 Task: Plan a time block for researching accommodation options.
Action: Mouse moved to (78, 100)
Screenshot: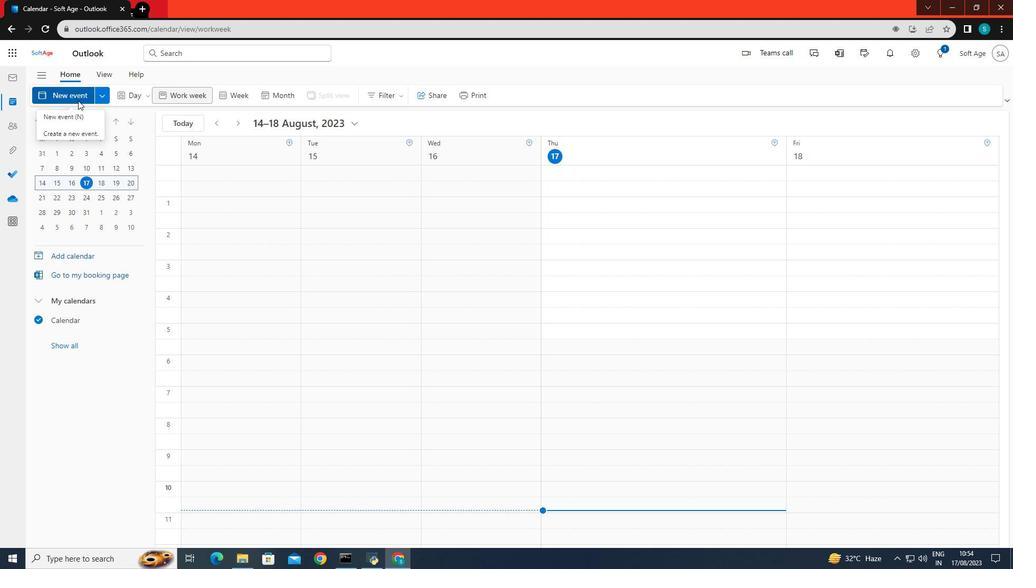 
Action: Mouse pressed left at (78, 100)
Screenshot: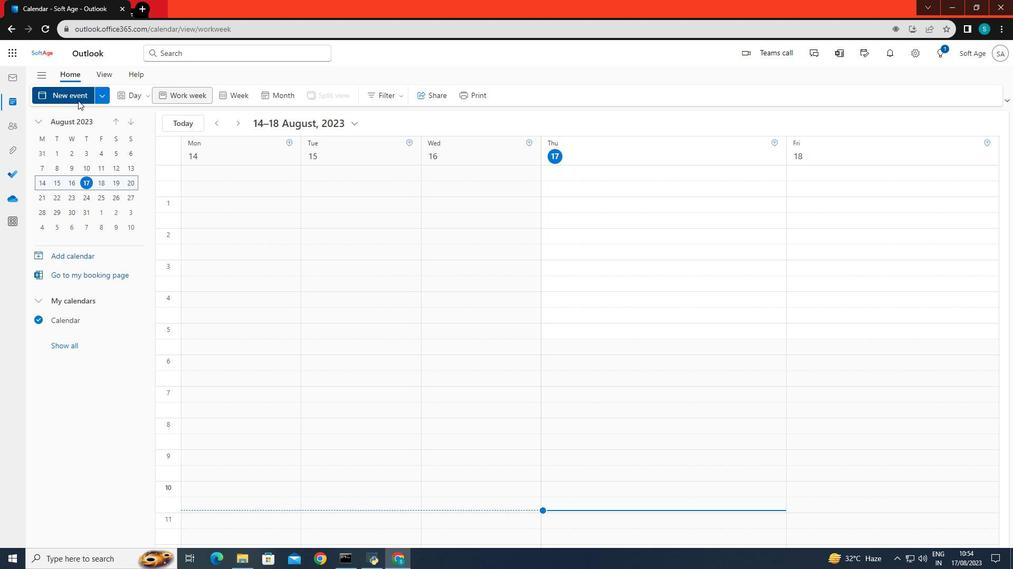 
Action: Mouse moved to (305, 159)
Screenshot: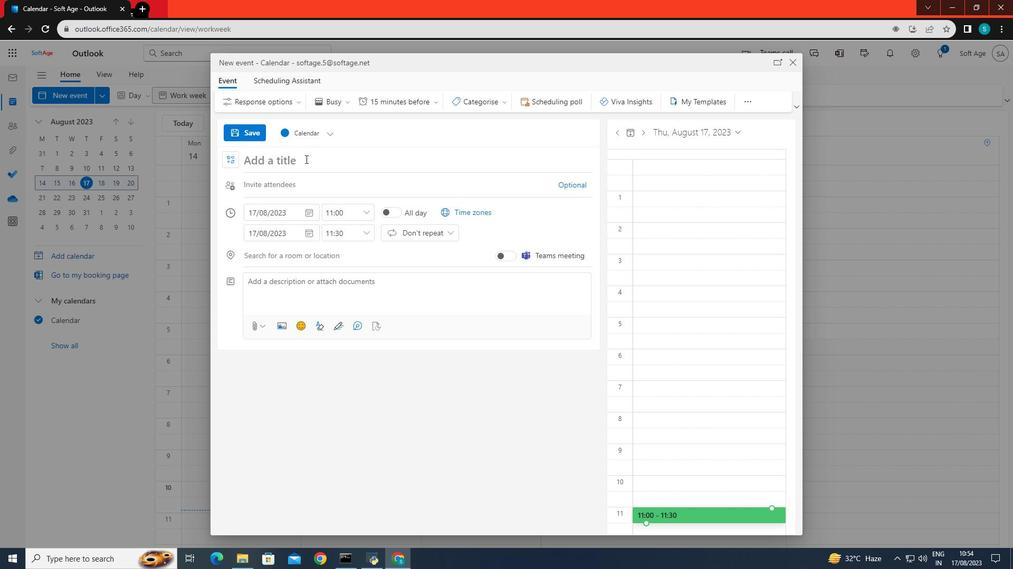 
Action: Mouse pressed left at (305, 159)
Screenshot: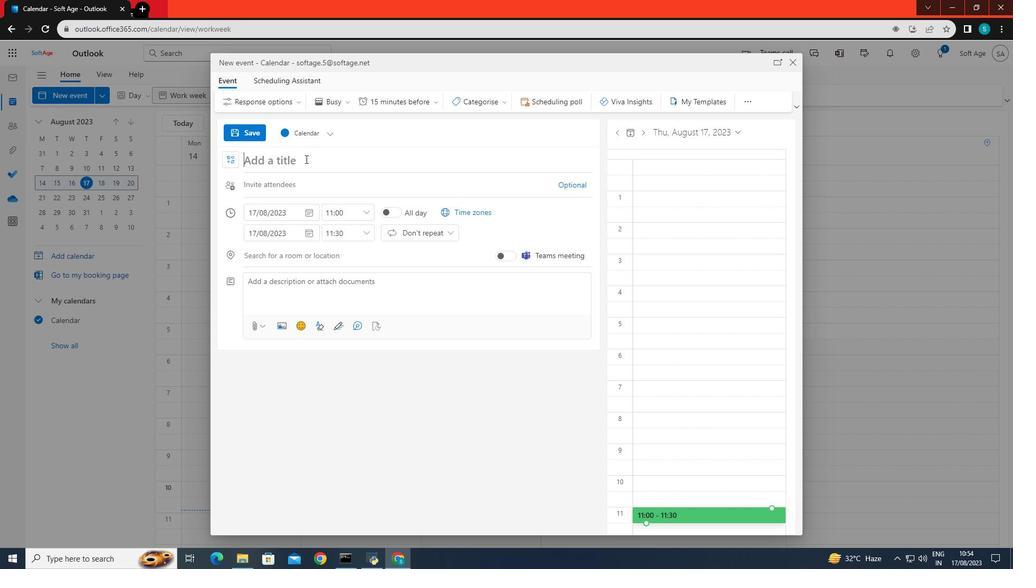 
Action: Key pressed researching<Key.space>accommodation<Key.space>options
Screenshot: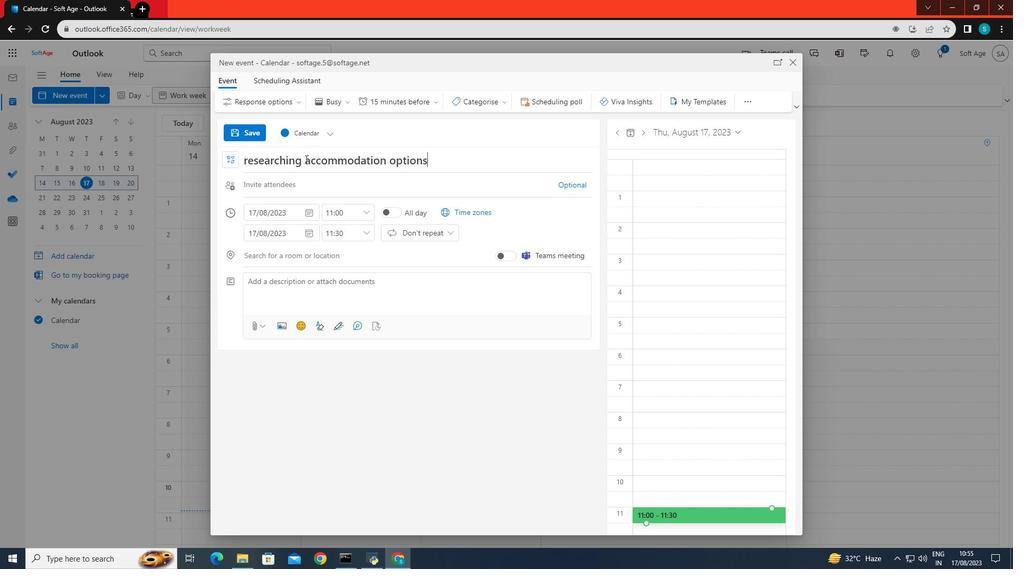 
Action: Mouse moved to (258, 216)
Screenshot: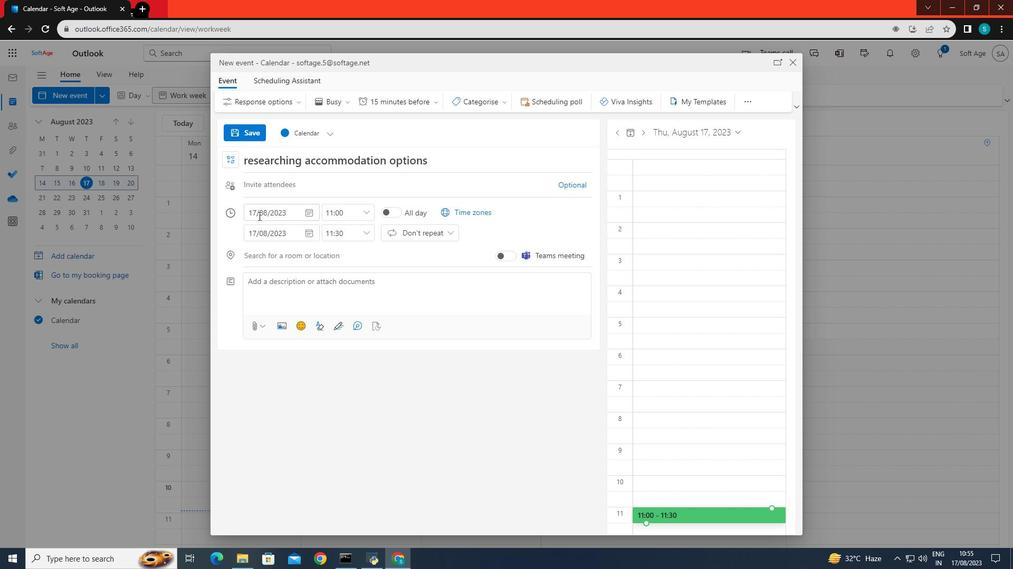 
Action: Mouse pressed left at (258, 216)
Screenshot: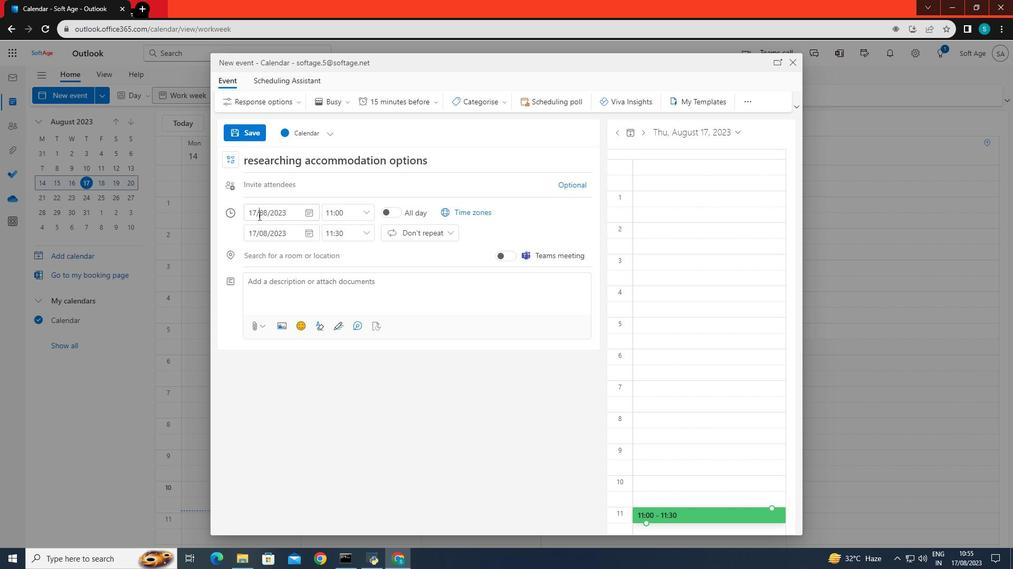 
Action: Mouse moved to (287, 313)
Screenshot: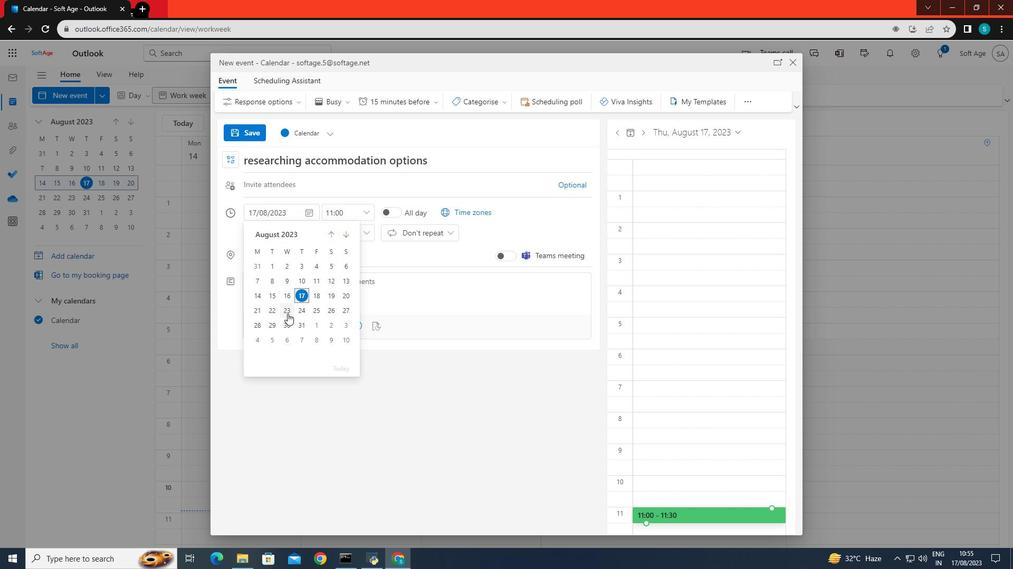 
Action: Mouse pressed left at (287, 313)
Screenshot: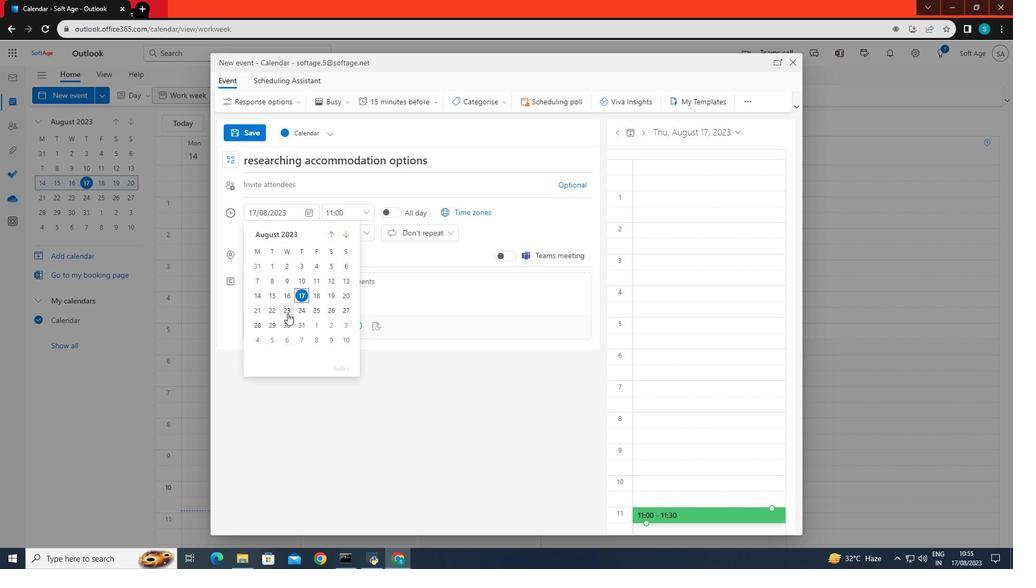 
Action: Mouse moved to (369, 214)
Screenshot: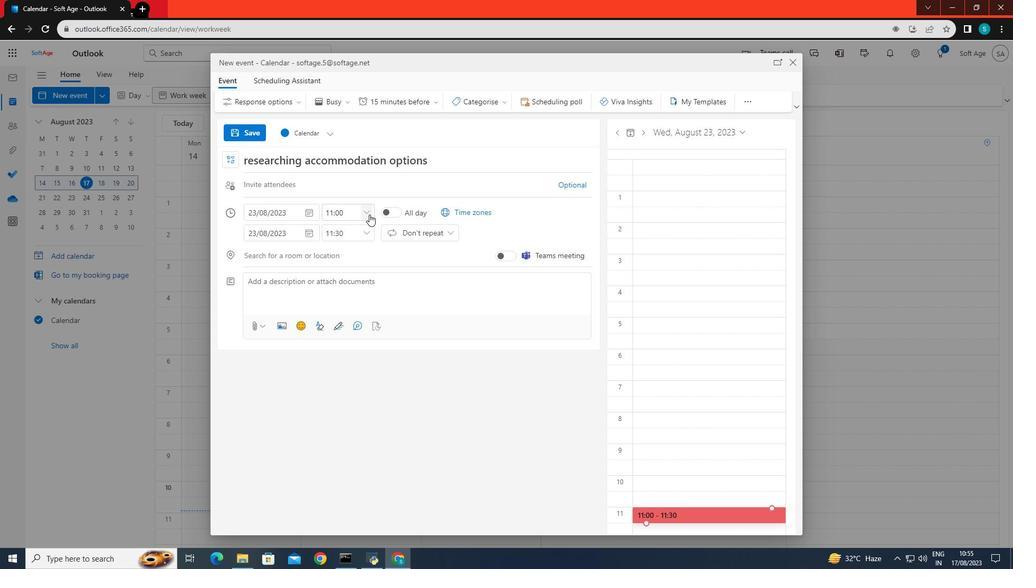 
Action: Mouse pressed left at (369, 214)
Screenshot: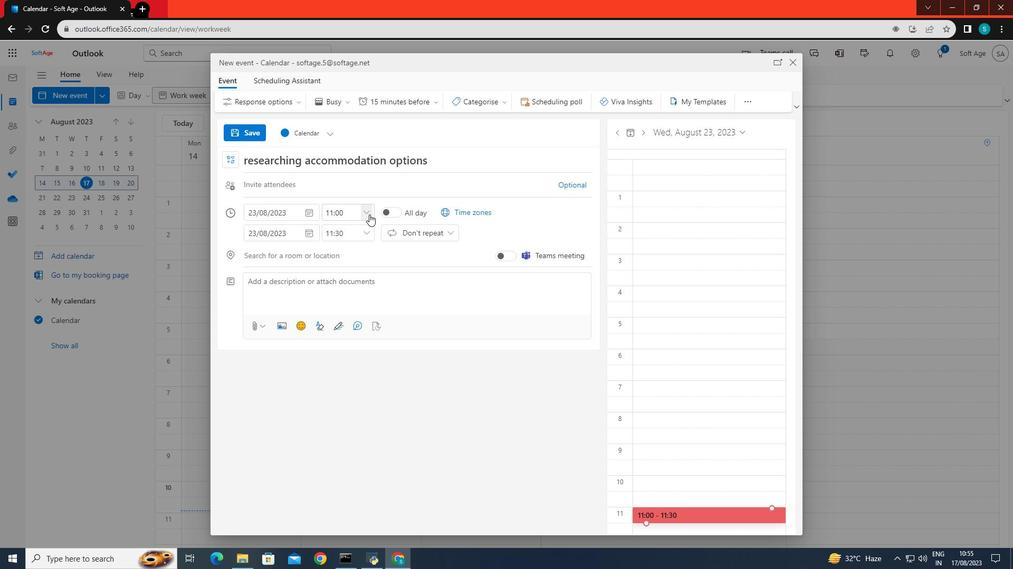 
Action: Mouse moved to (338, 301)
Screenshot: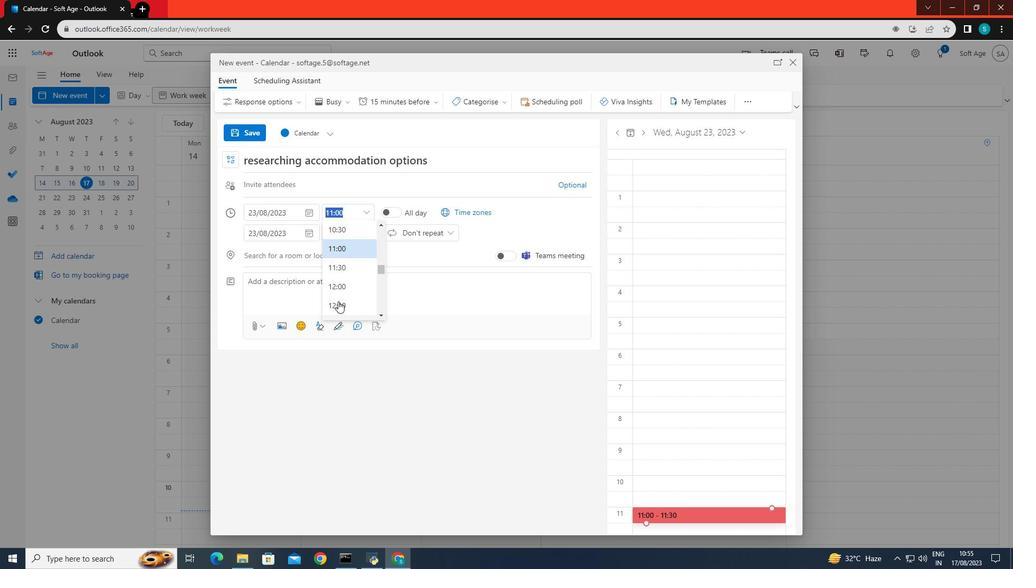 
Action: Mouse scrolled (338, 302) with delta (0, 0)
Screenshot: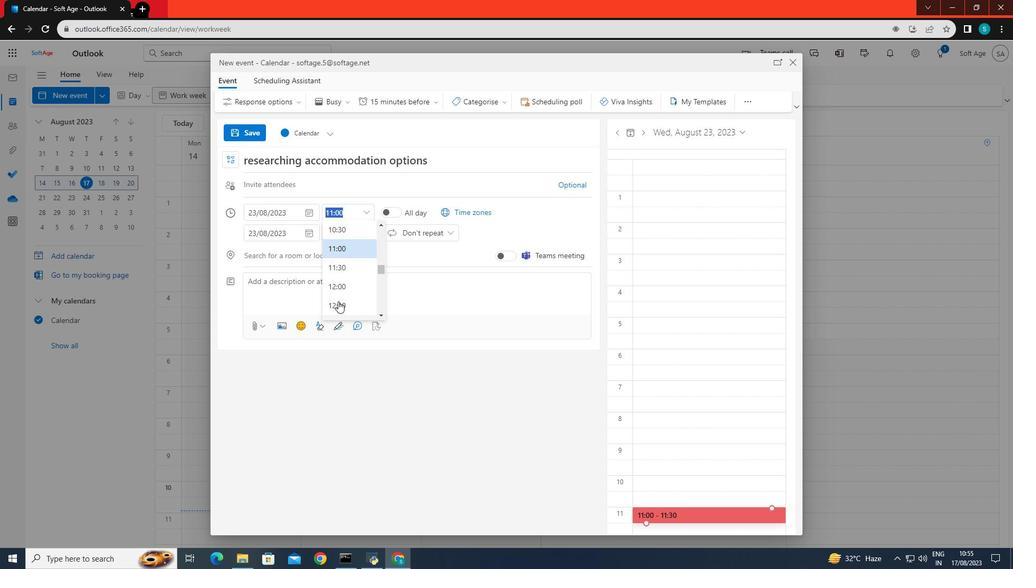 
Action: Mouse scrolled (338, 302) with delta (0, 0)
Screenshot: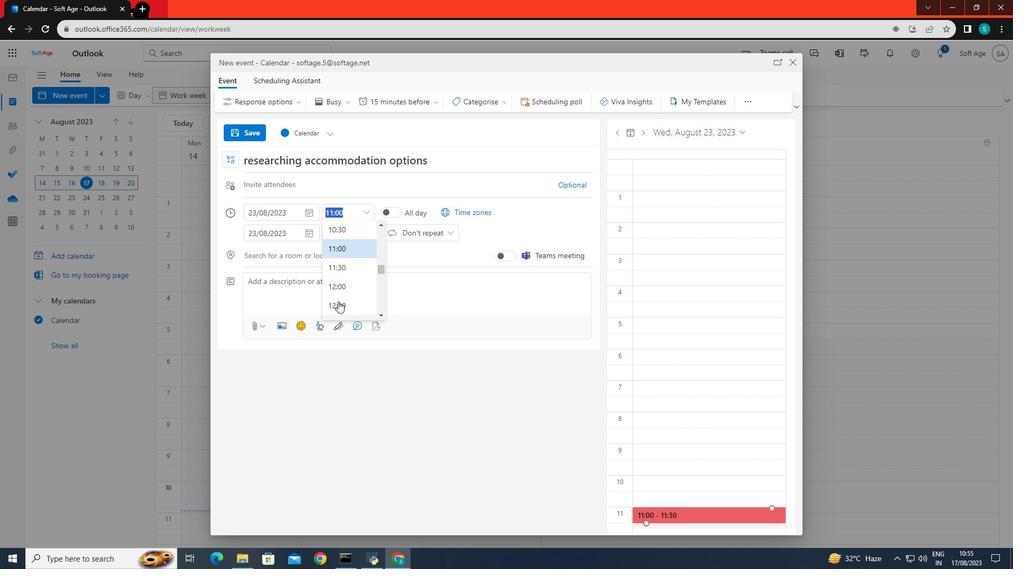 
Action: Mouse scrolled (338, 302) with delta (0, 0)
Screenshot: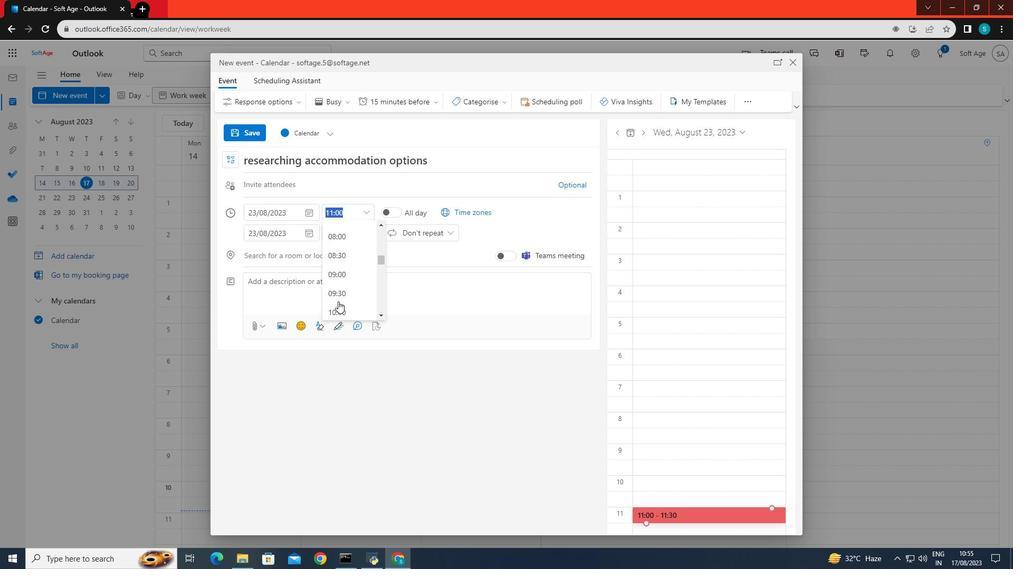 
Action: Mouse moved to (346, 292)
Screenshot: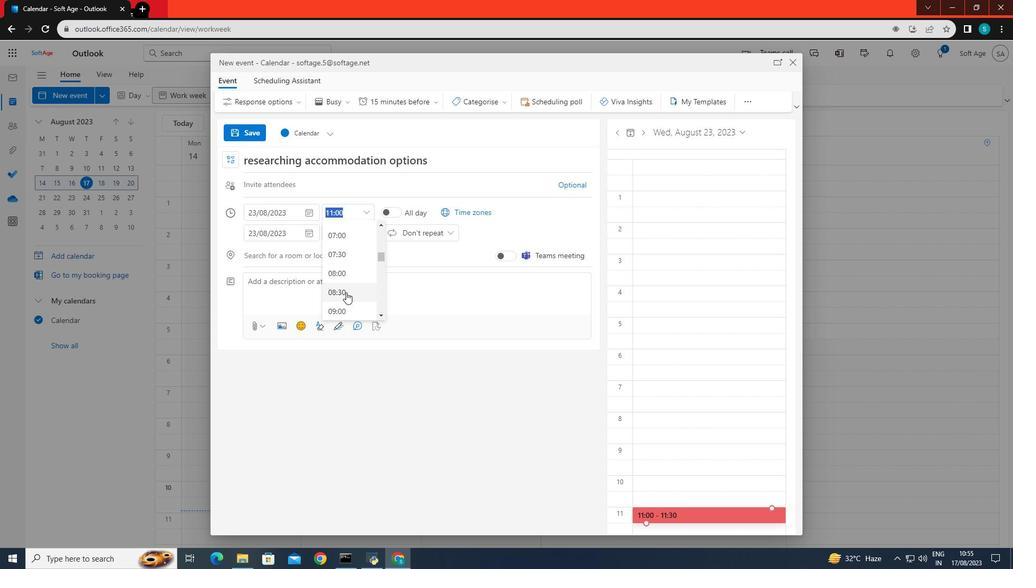 
Action: Mouse scrolled (346, 292) with delta (0, 0)
Screenshot: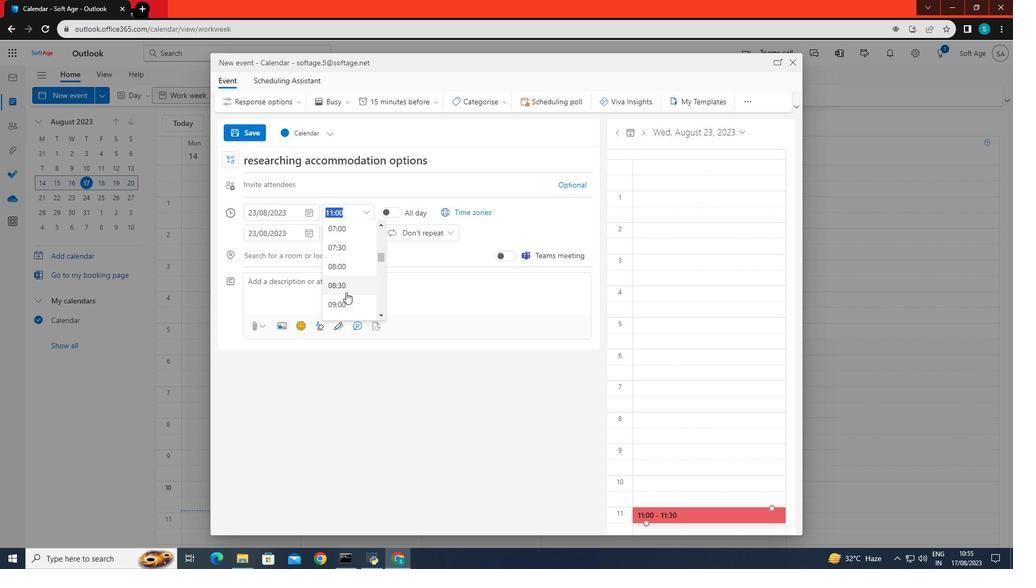 
Action: Mouse moved to (339, 275)
Screenshot: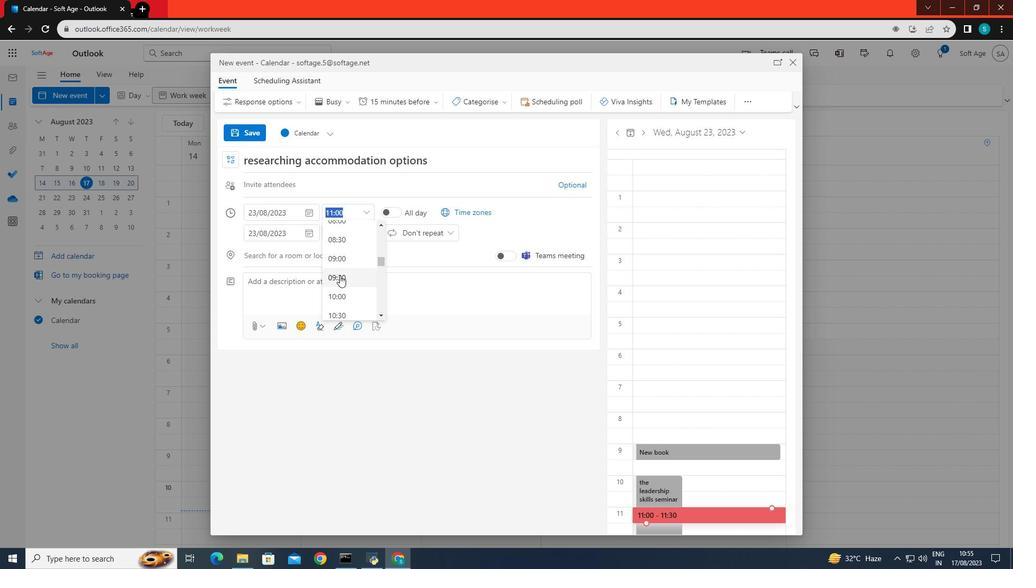 
Action: Mouse pressed left at (339, 275)
Screenshot: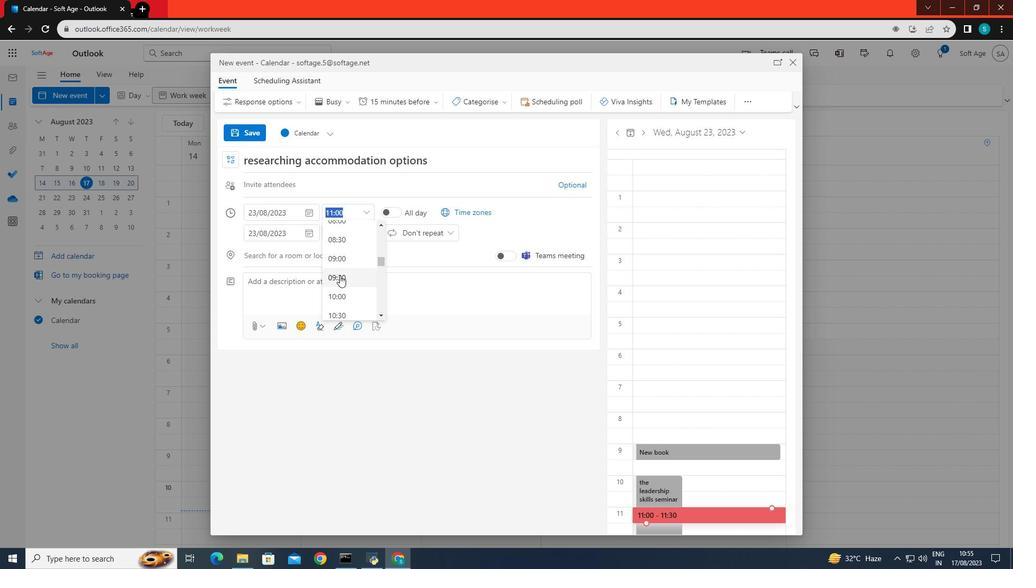
Action: Mouse moved to (363, 233)
Screenshot: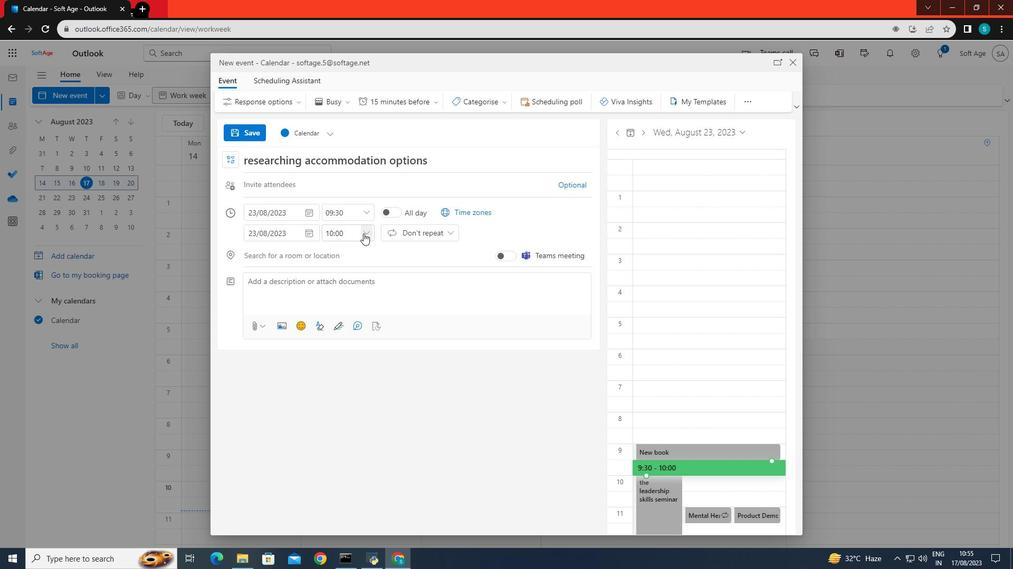 
Action: Mouse pressed left at (363, 233)
Screenshot: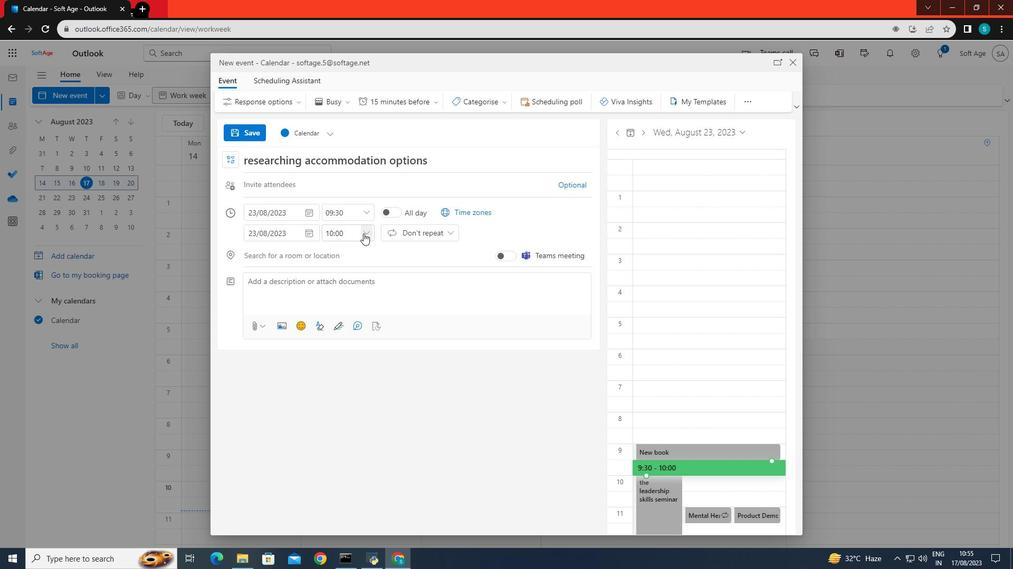 
Action: Mouse moved to (343, 269)
Screenshot: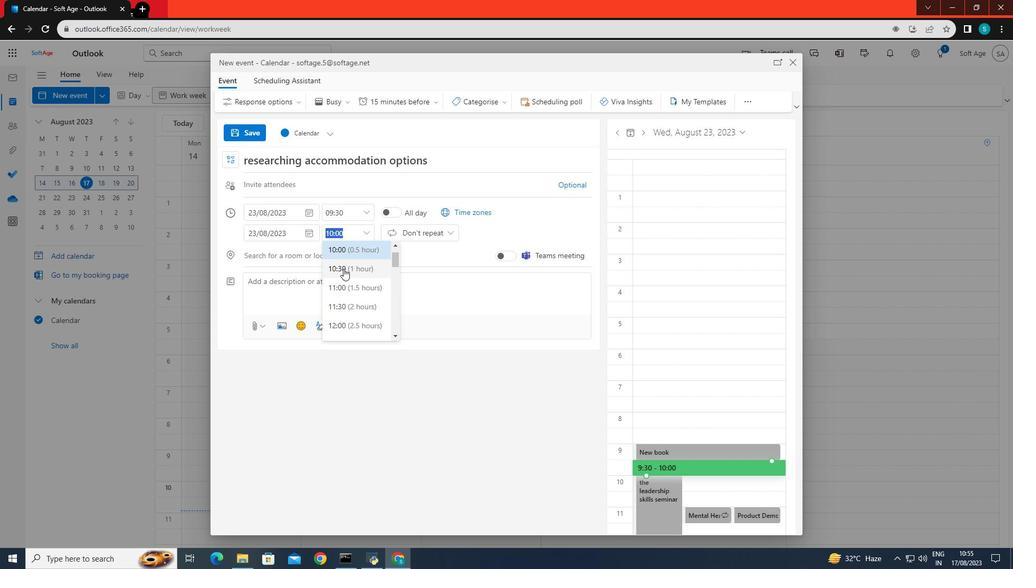 
Action: Mouse pressed left at (343, 269)
Screenshot: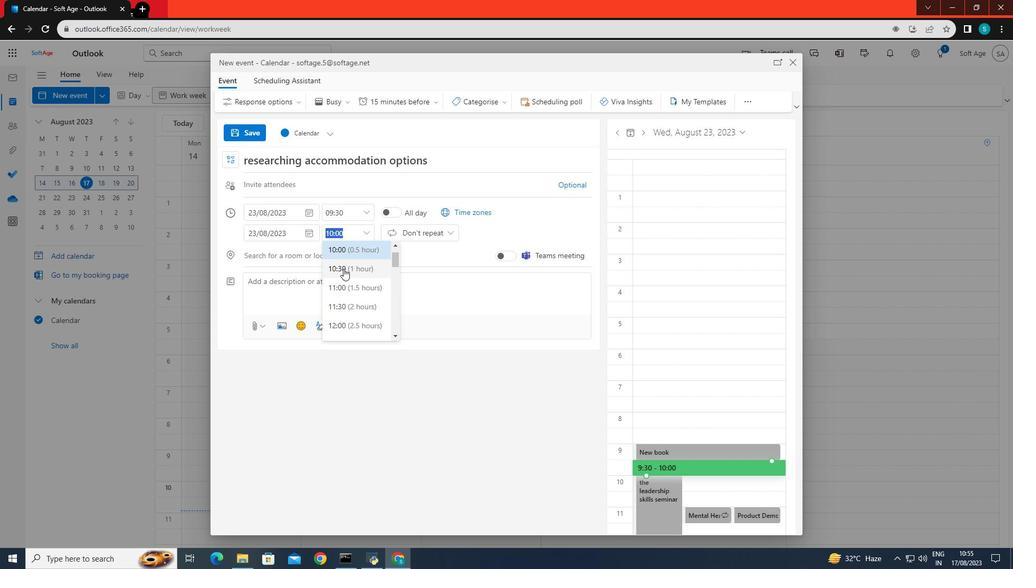 
Action: Mouse moved to (320, 285)
Screenshot: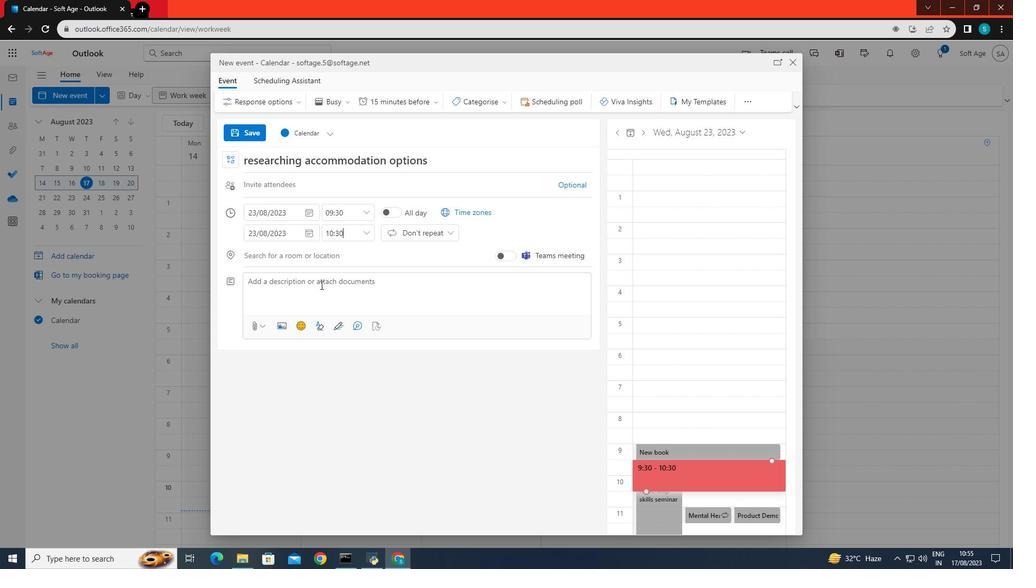 
Action: Mouse pressed left at (320, 285)
Screenshot: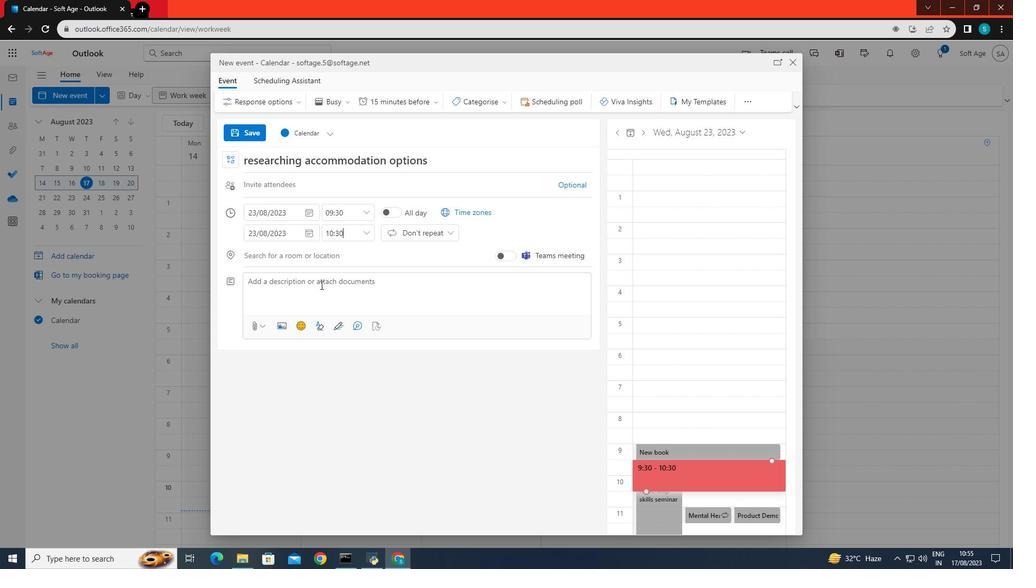 
Action: Key pressed <Key.caps_lock>A<Key.backspace><Key.caps_lock>p<Key.backspace><Key.caps_lock>P<Key.caps_lock>lan<Key.space>a<Key.space>time<Key.space>block<Key.space>for<Key.space>rea<Key.backspace>searching<Key.space>accommodation<Key.space>options.
Screenshot: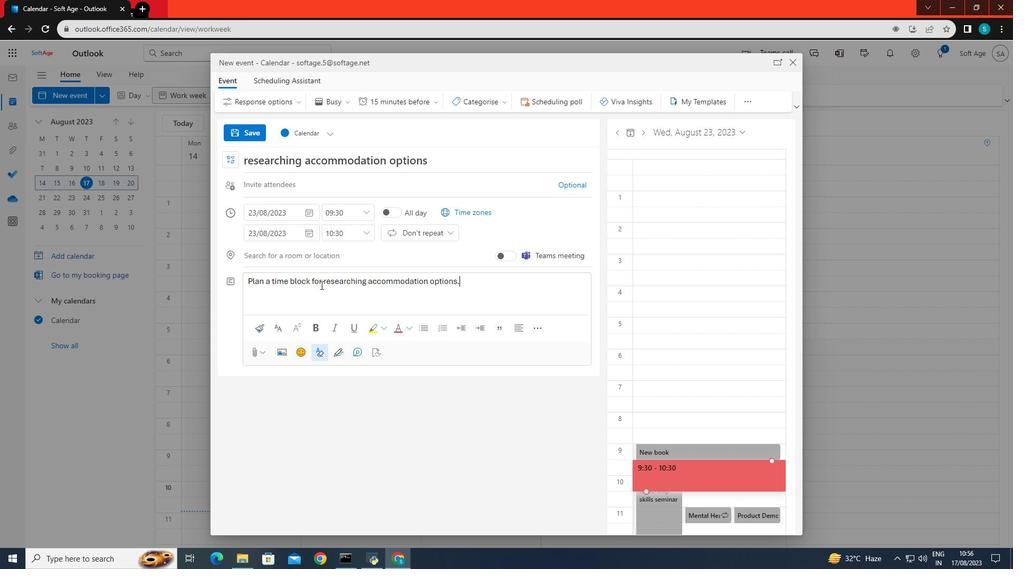 
Action: Mouse moved to (428, 235)
Screenshot: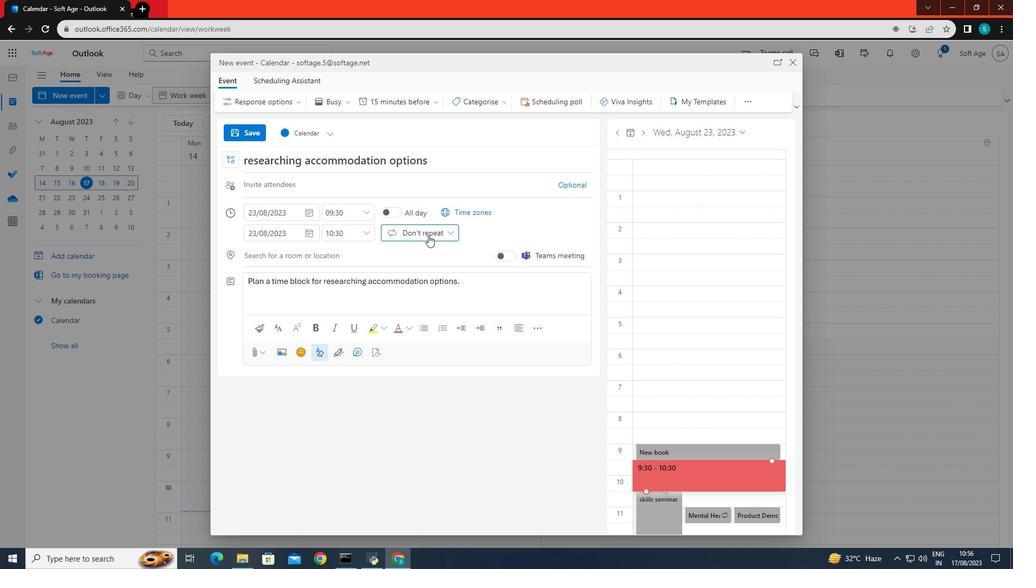 
Action: Mouse pressed left at (428, 235)
Screenshot: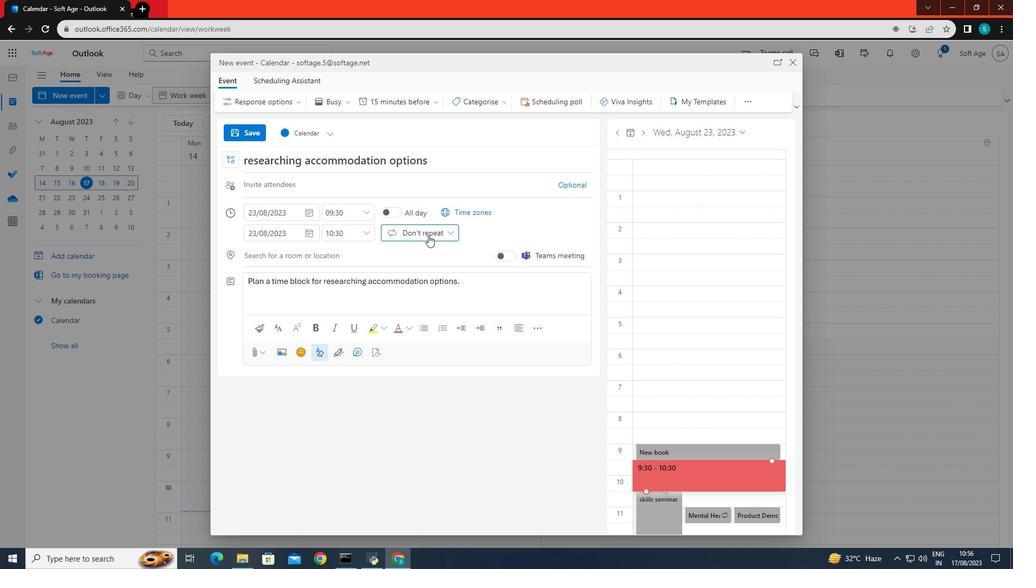 
Action: Mouse moved to (424, 305)
Screenshot: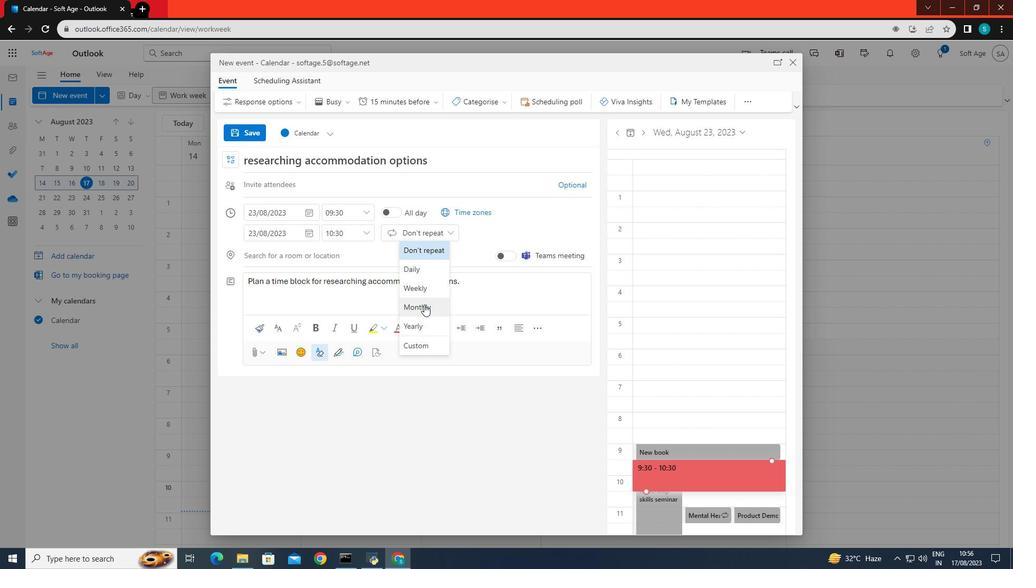 
Action: Mouse pressed left at (424, 305)
Screenshot: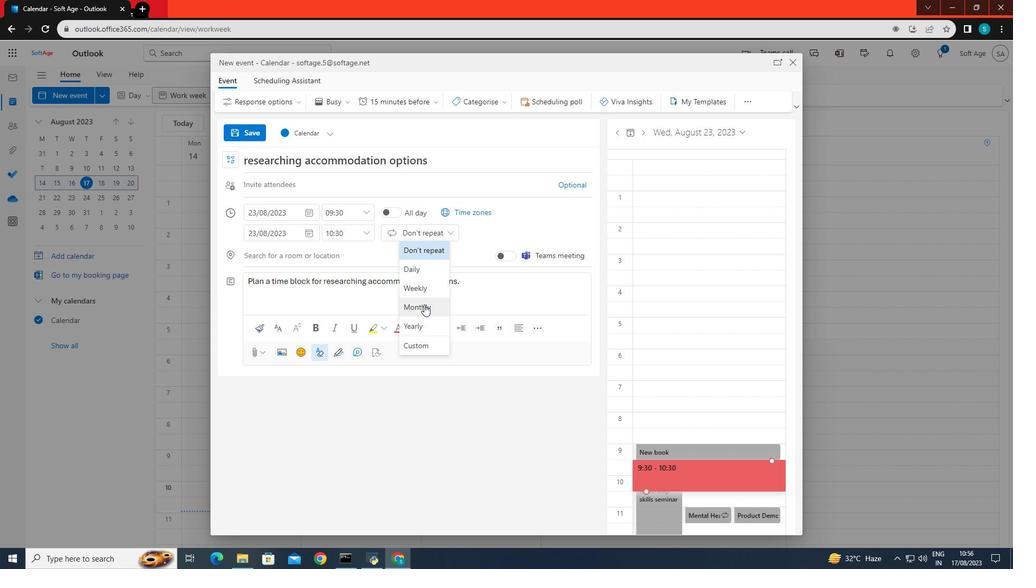 
Action: Mouse moved to (444, 289)
Screenshot: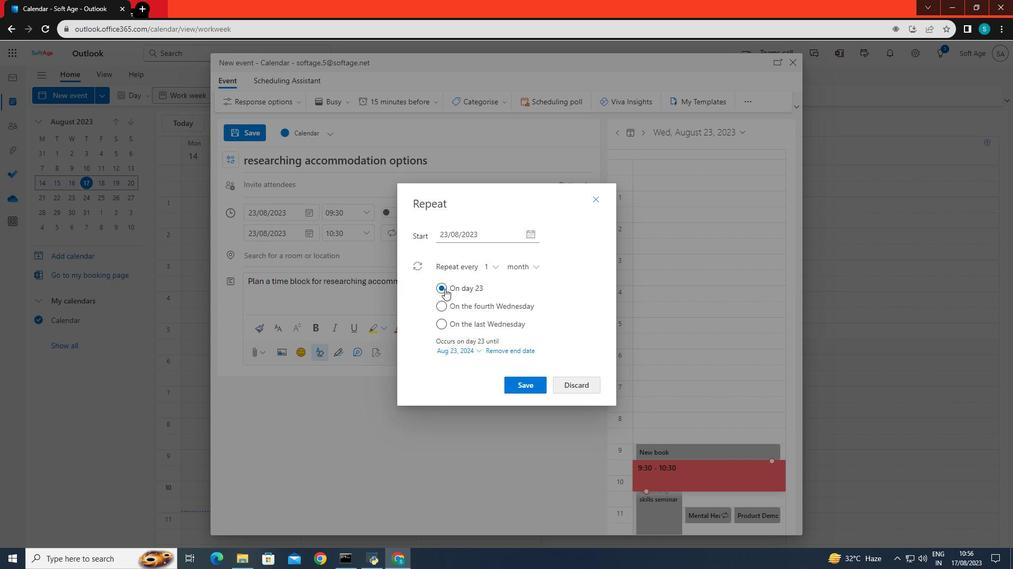 
Action: Mouse pressed left at (444, 289)
Screenshot: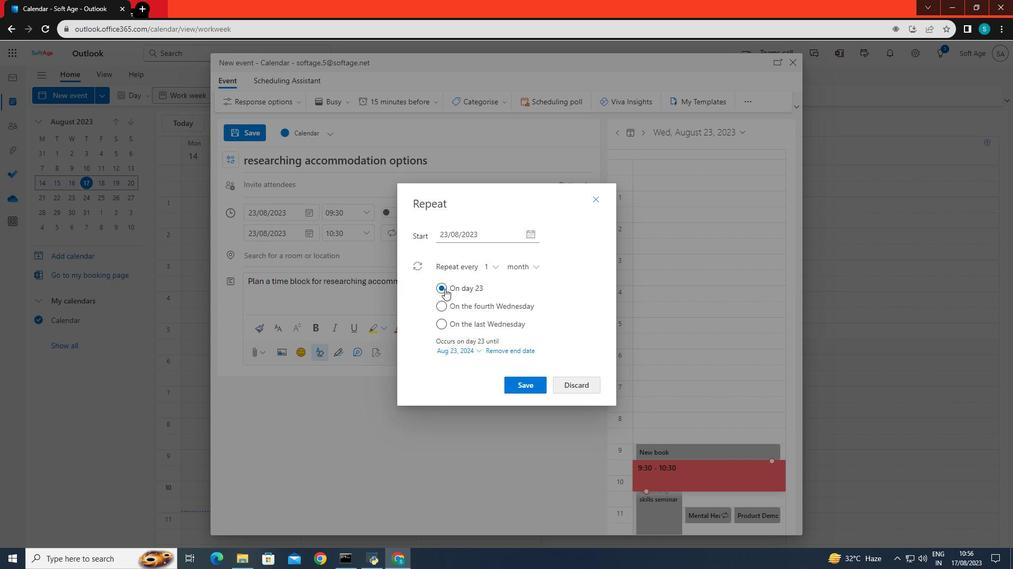 
Action: Mouse moved to (529, 386)
Screenshot: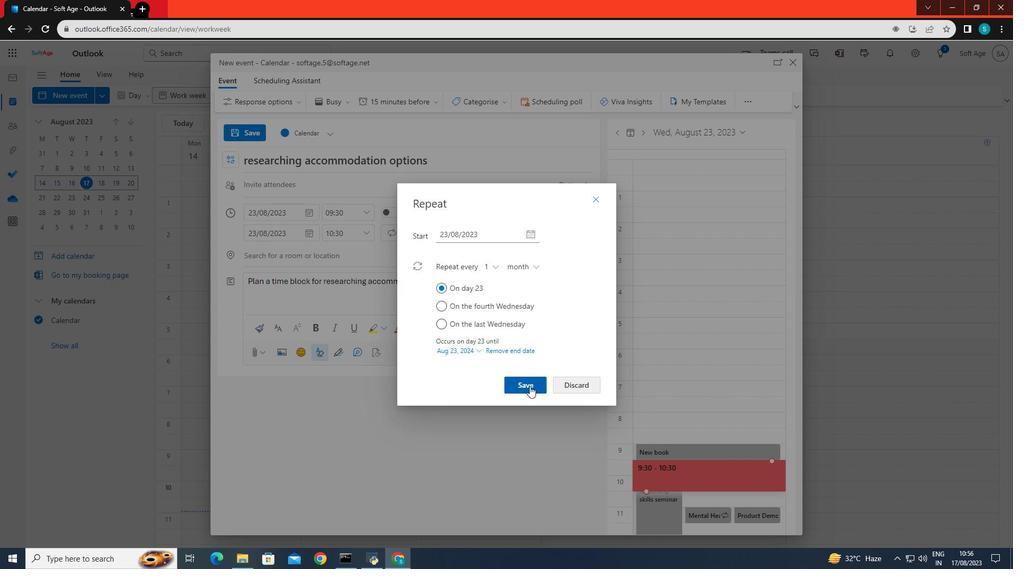 
Action: Mouse pressed left at (529, 386)
Screenshot: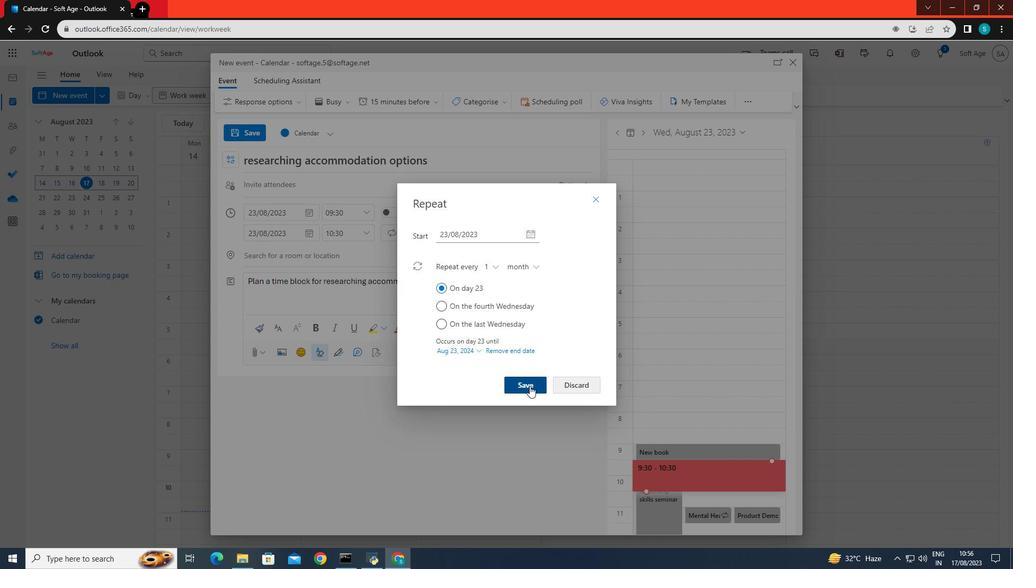 
Action: Mouse moved to (253, 137)
Screenshot: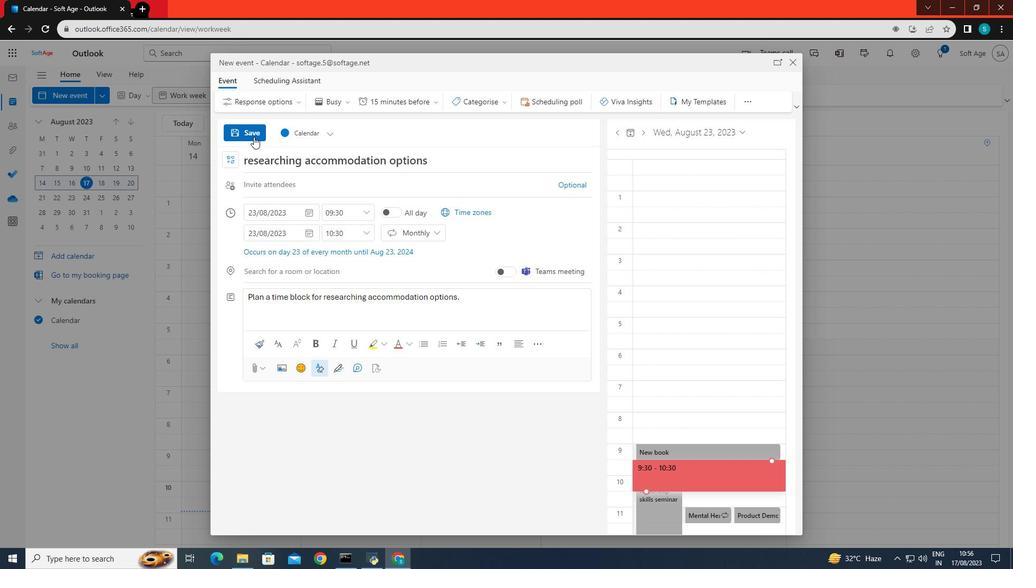 
Action: Mouse pressed left at (253, 137)
Screenshot: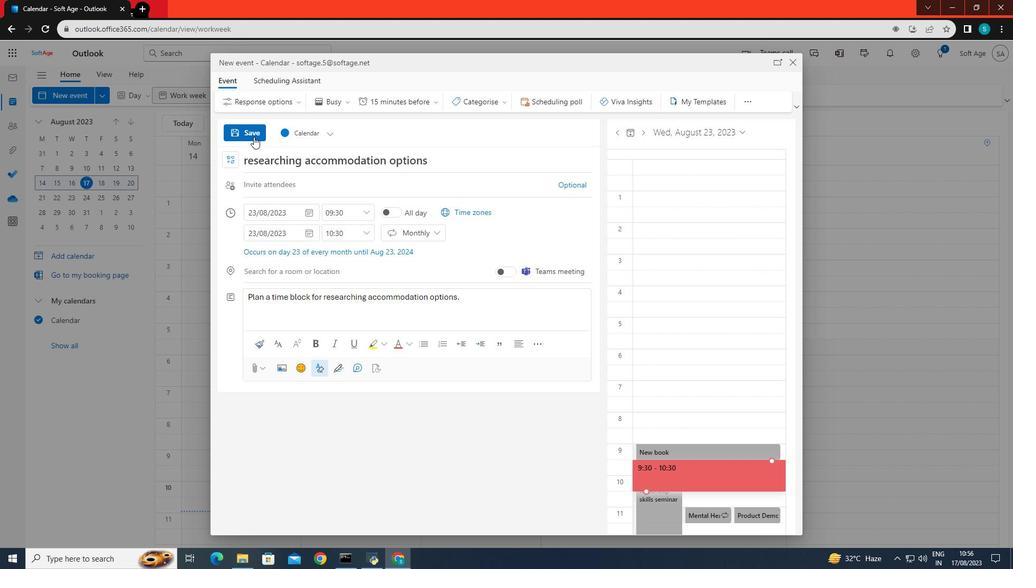 
